 Task: In the  document experience.pdf Insert the command  'Suggesting 'Email the file to   'softage.7@softage.net', with message attached Action Required: This requires your review and response. and file type: HTML
Action: Mouse moved to (248, 291)
Screenshot: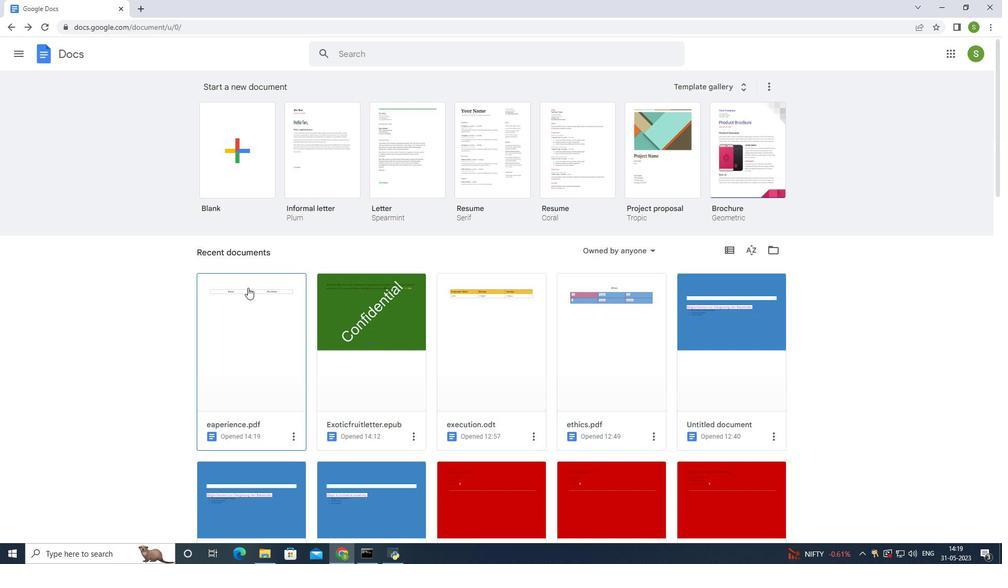 
Action: Mouse pressed left at (248, 291)
Screenshot: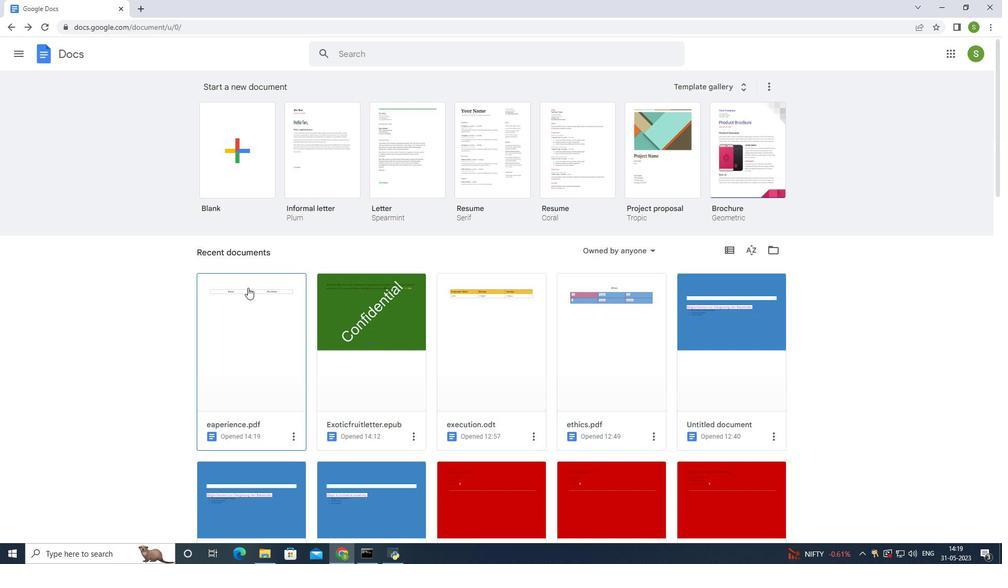 
Action: Mouse moved to (939, 86)
Screenshot: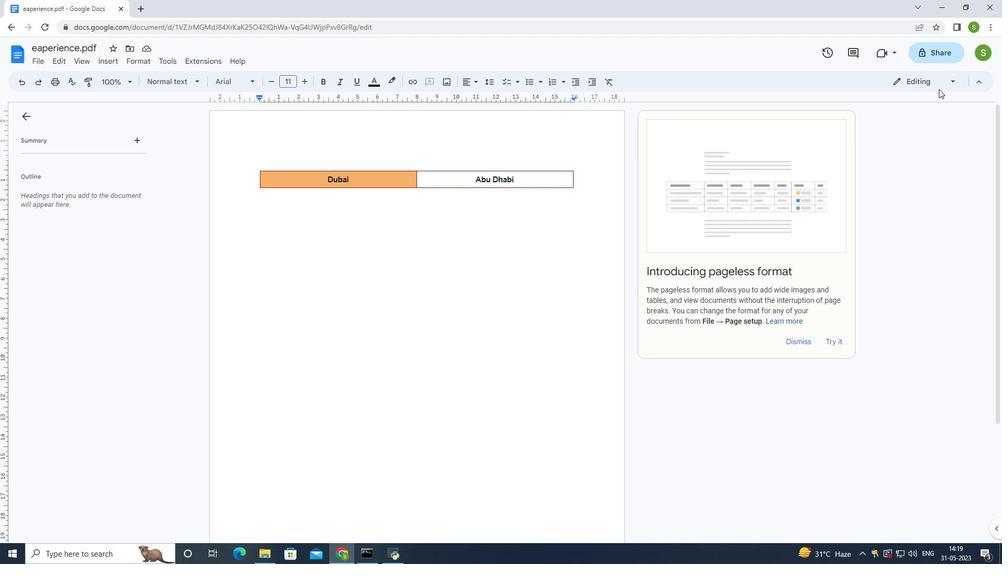 
Action: Mouse pressed left at (939, 86)
Screenshot: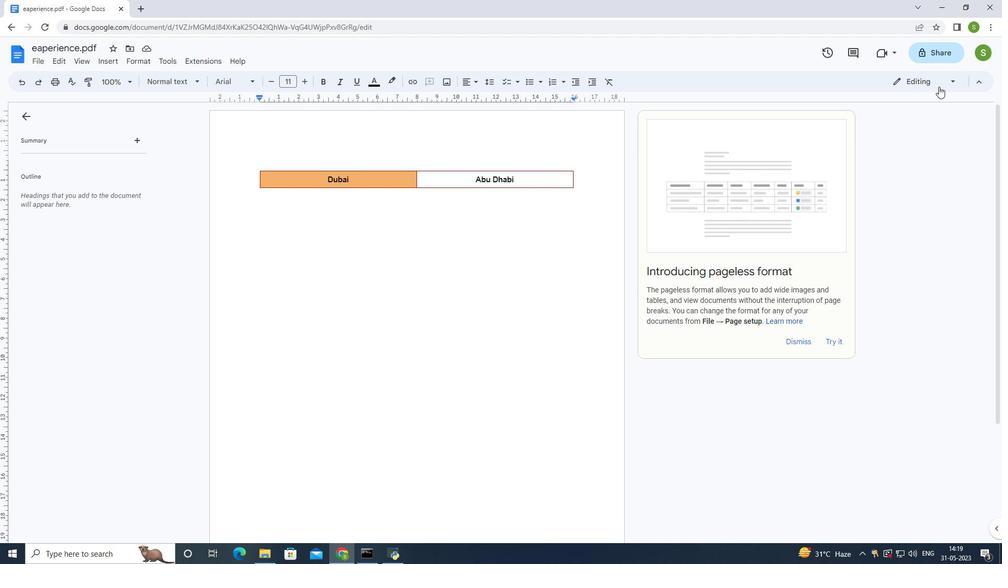 
Action: Mouse moved to (907, 130)
Screenshot: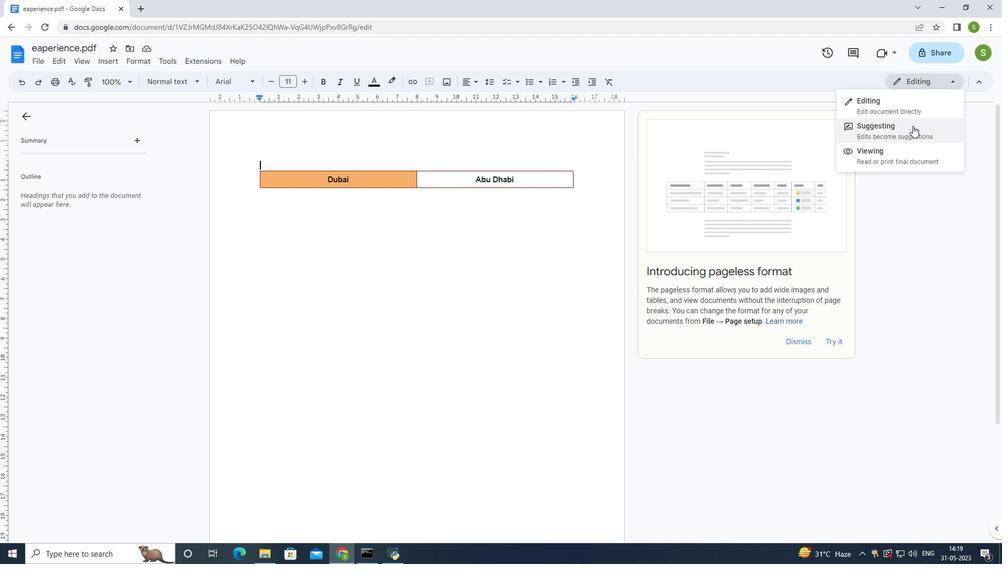
Action: Mouse pressed left at (907, 130)
Screenshot: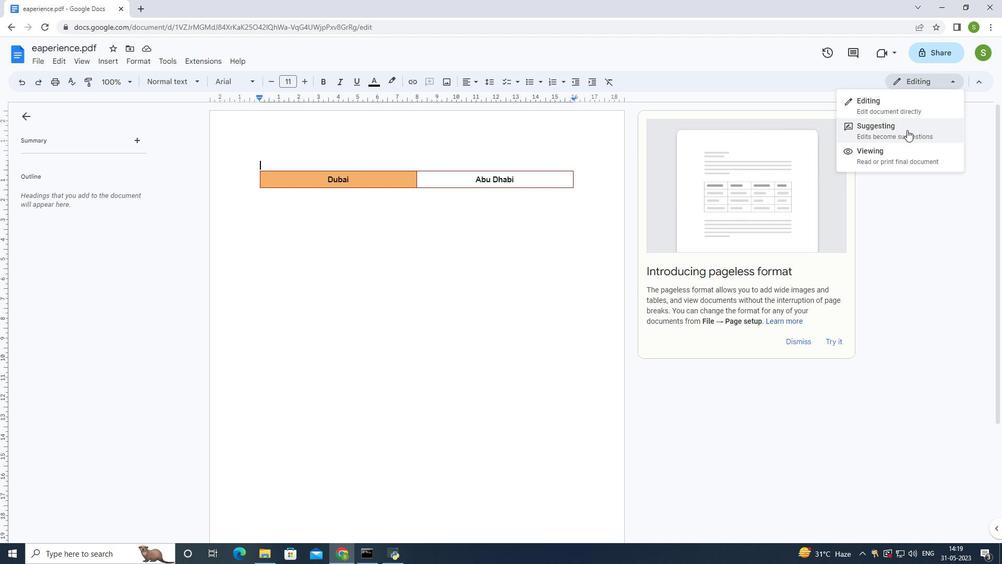 
Action: Mouse moved to (39, 56)
Screenshot: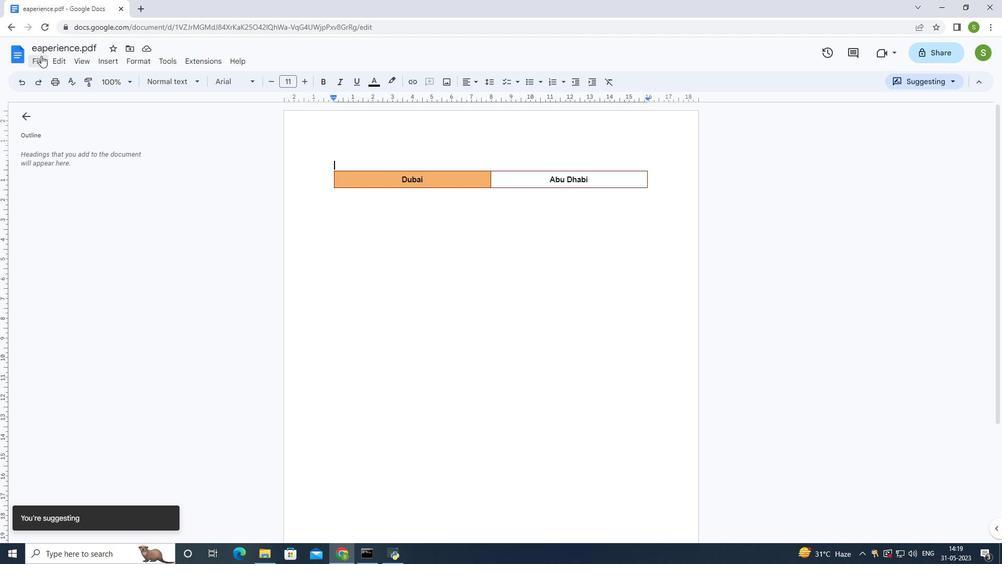 
Action: Mouse pressed left at (39, 56)
Screenshot: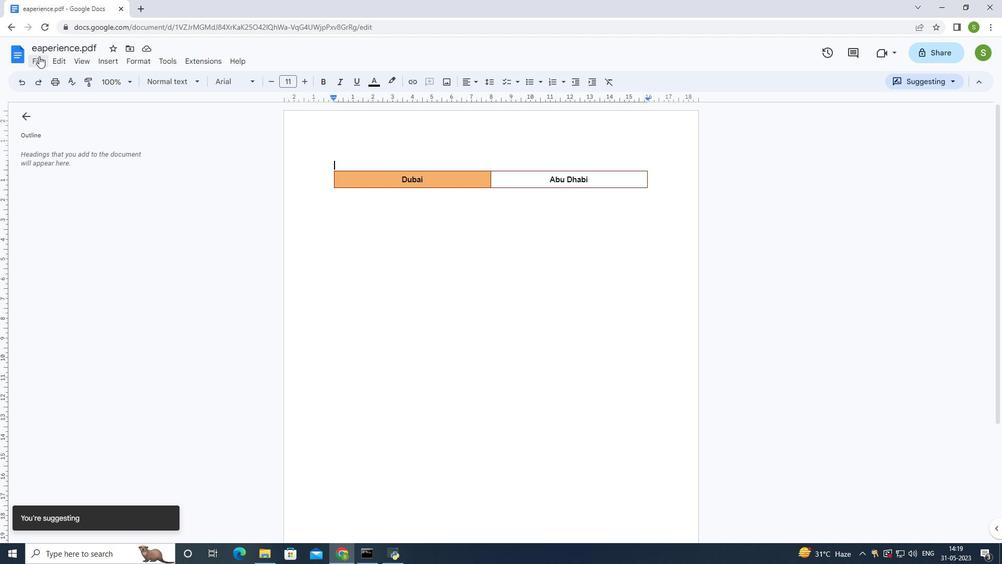 
Action: Mouse moved to (72, 157)
Screenshot: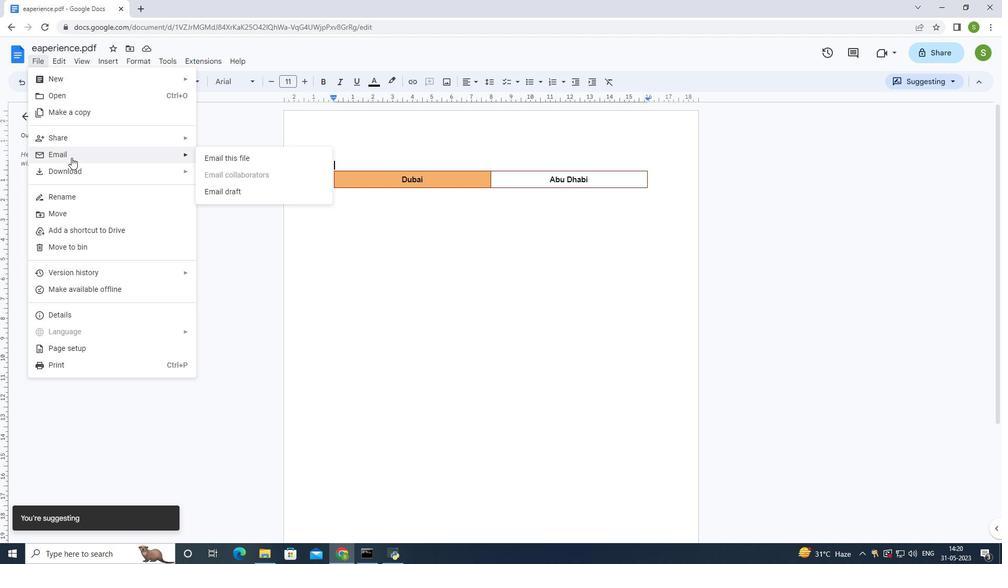 
Action: Mouse pressed left at (72, 157)
Screenshot: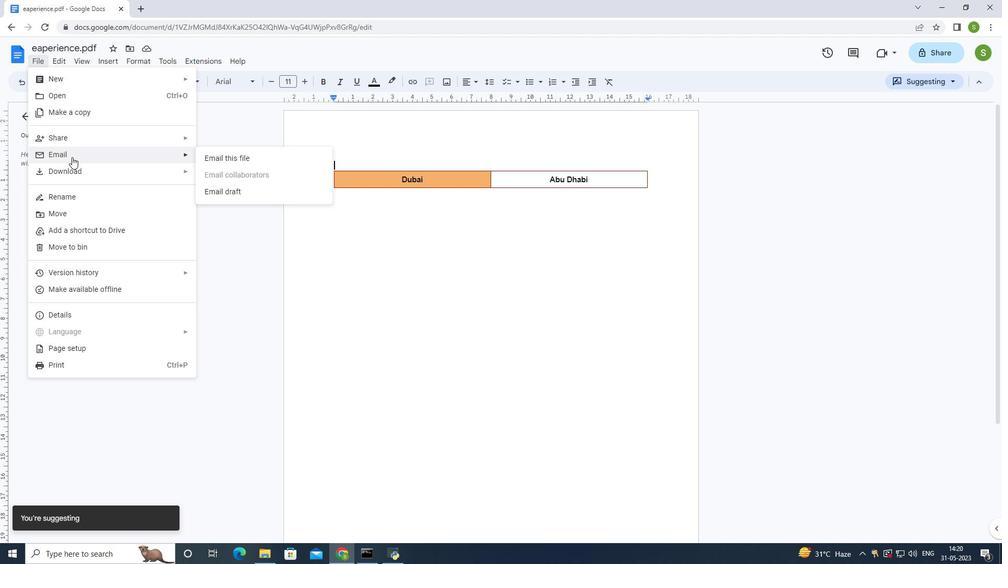 
Action: Mouse moved to (245, 159)
Screenshot: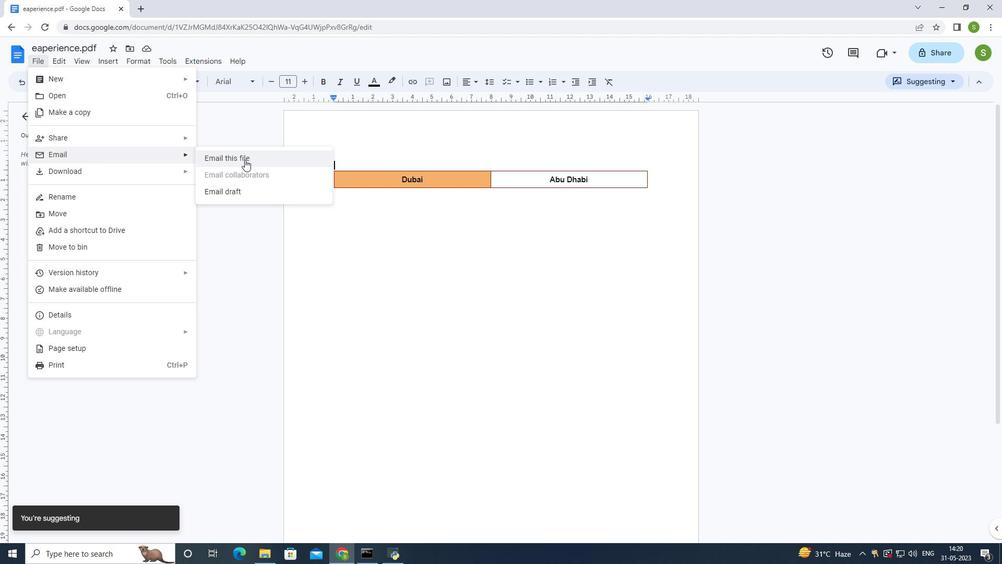 
Action: Mouse pressed left at (245, 159)
Screenshot: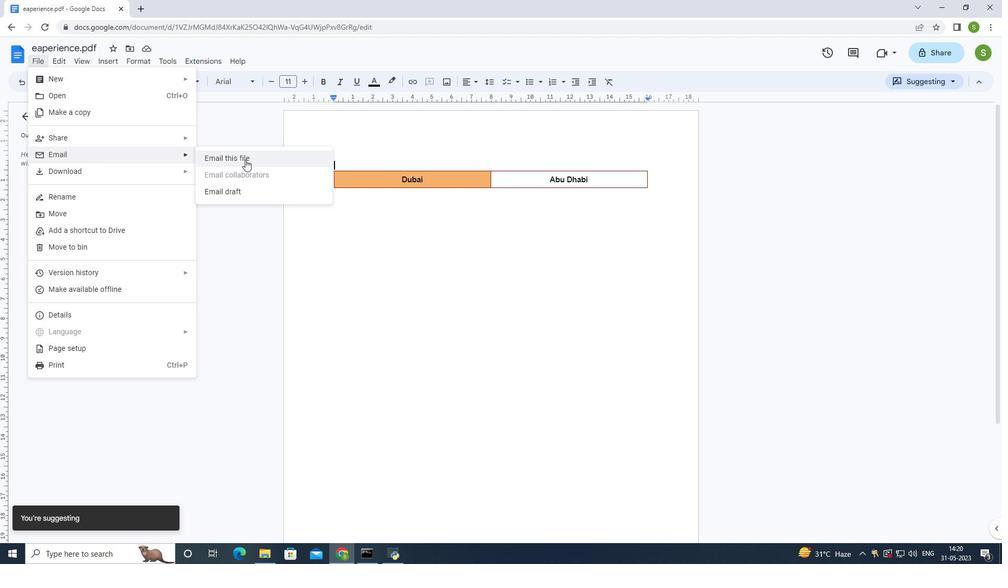 
Action: Mouse moved to (464, 221)
Screenshot: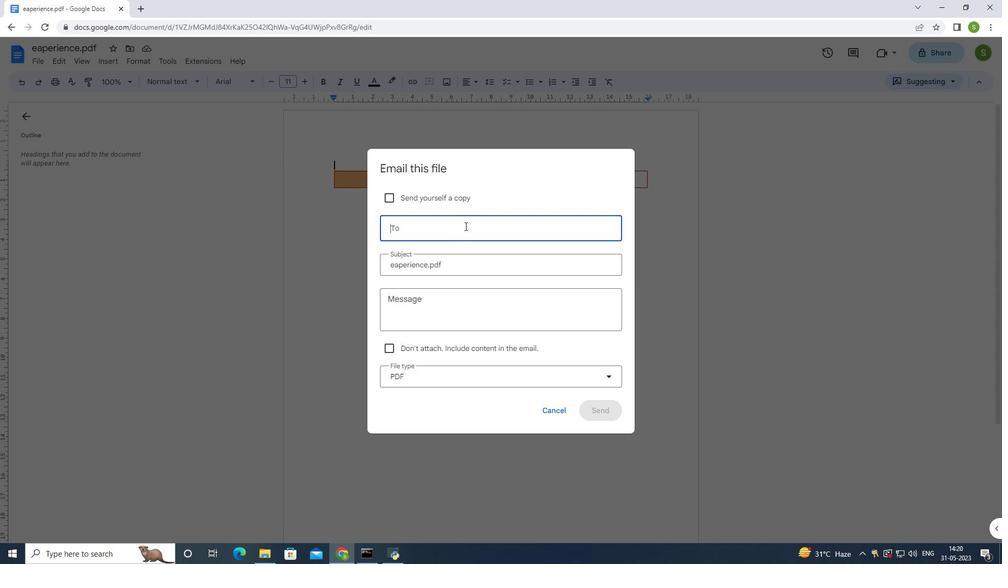 
Action: Key pressed softage.7<Key.shift>@softage.net
Screenshot: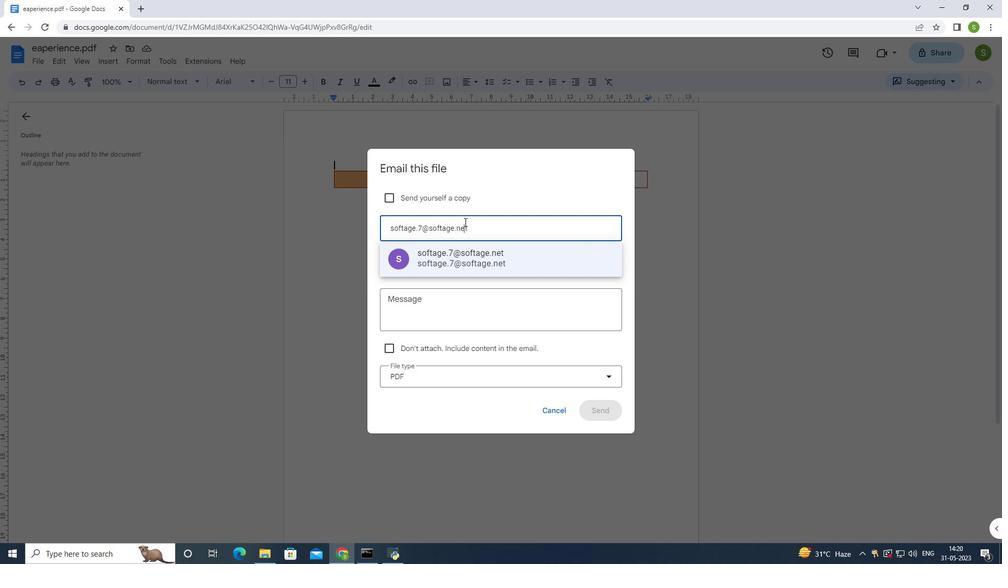
Action: Mouse moved to (450, 262)
Screenshot: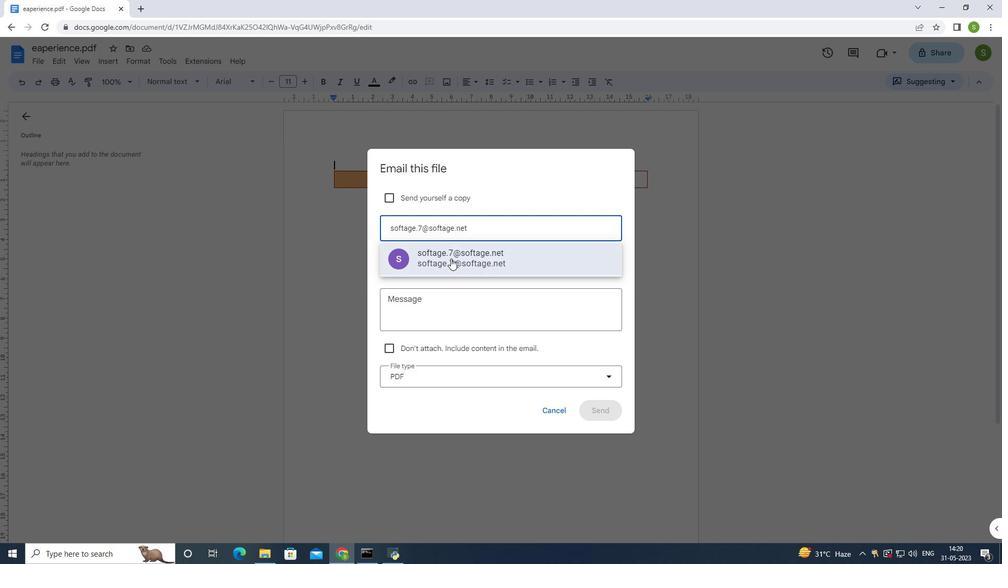 
Action: Mouse pressed left at (450, 262)
Screenshot: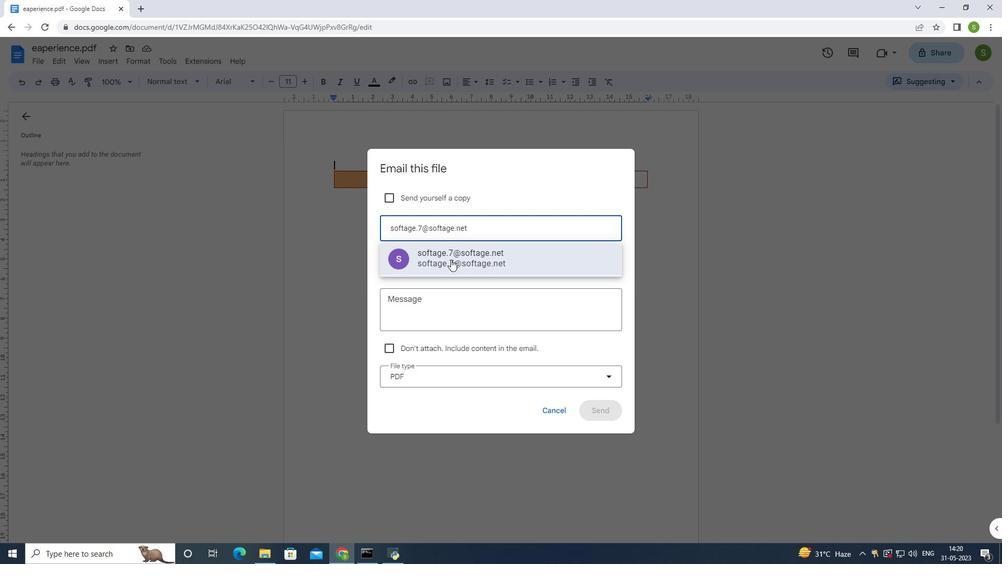 
Action: Mouse moved to (481, 300)
Screenshot: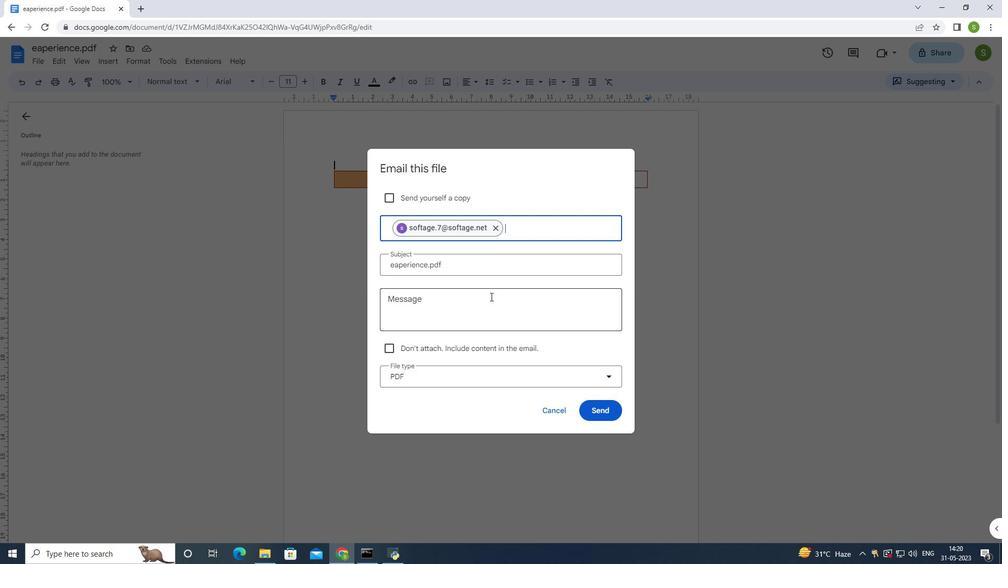 
Action: Mouse pressed left at (481, 300)
Screenshot: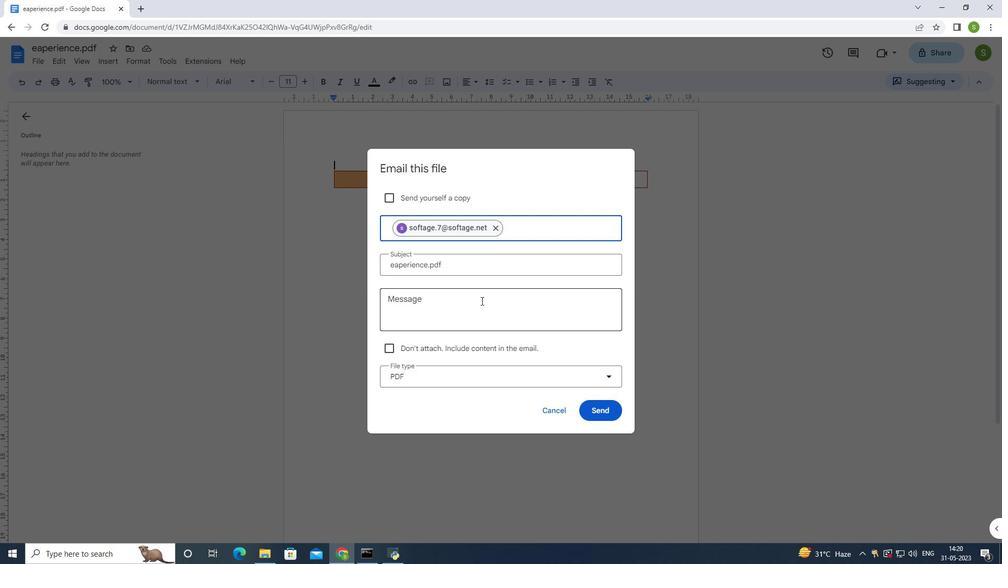 
Action: Mouse moved to (542, 260)
Screenshot: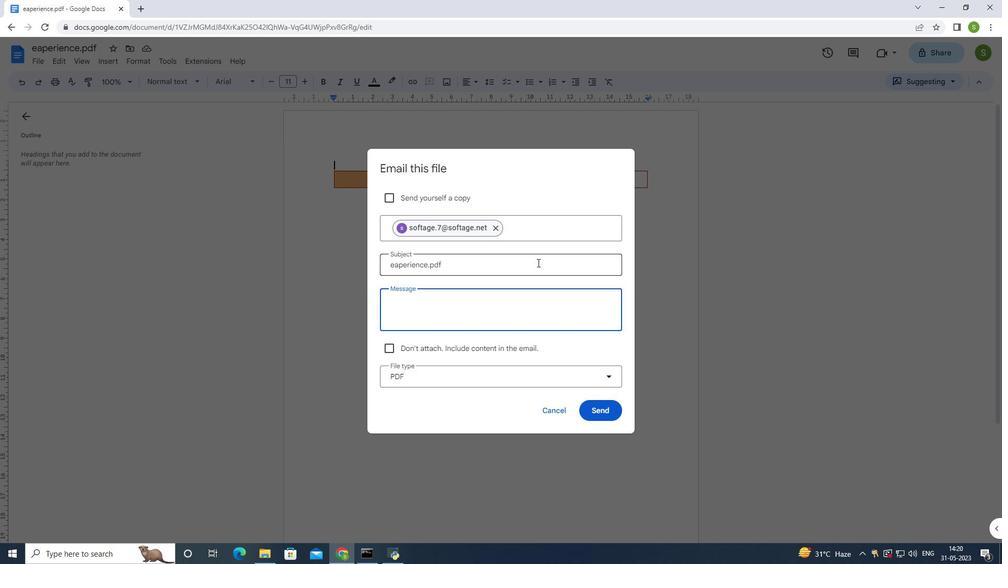 
Action: Key pressed <Key.shift>This<Key.space>requires<Key.space>your<Key.space>review<Key.space>and<Key.space>response.
Screenshot: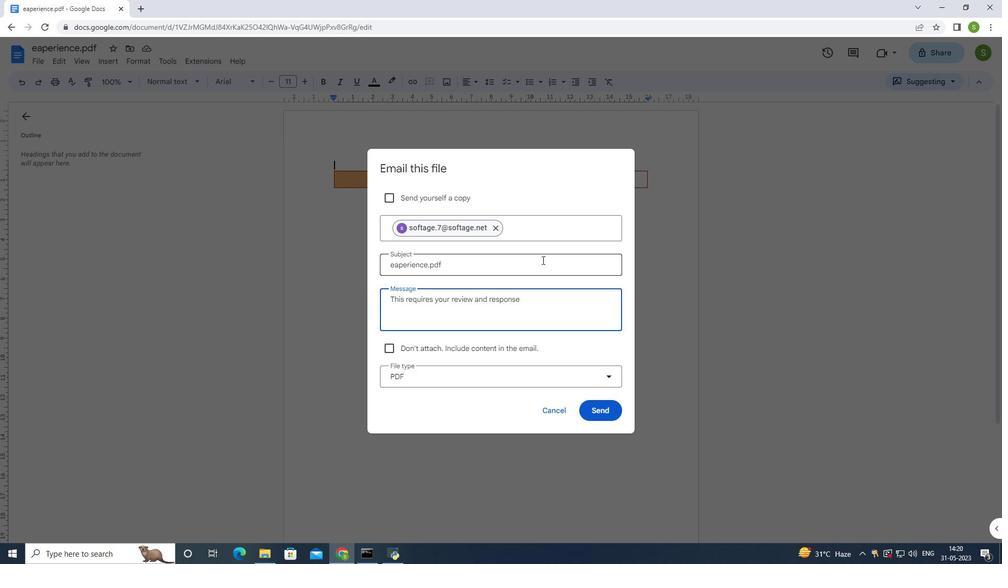 
Action: Mouse moved to (452, 381)
Screenshot: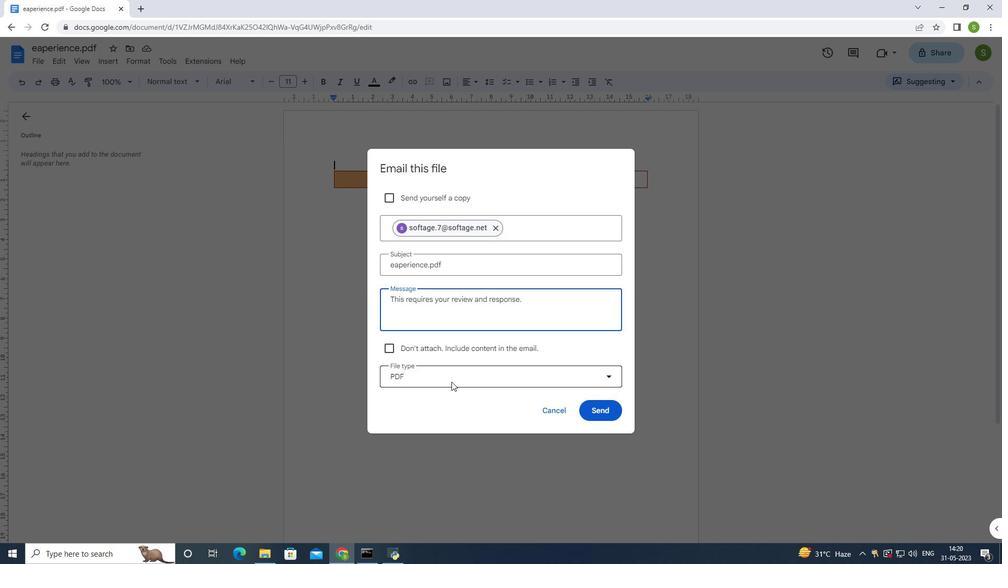 
Action: Mouse pressed left at (452, 381)
Screenshot: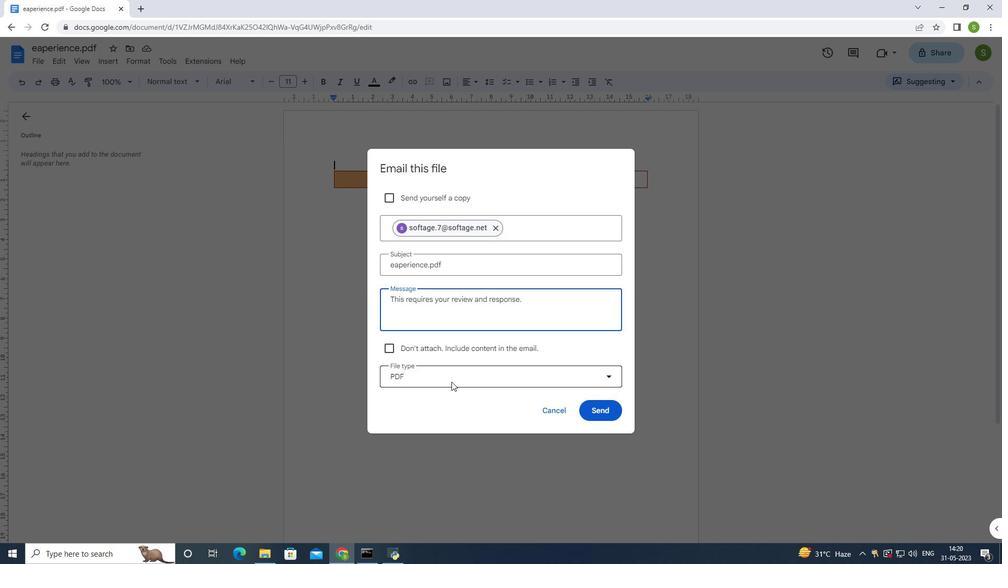 
Action: Mouse moved to (456, 451)
Screenshot: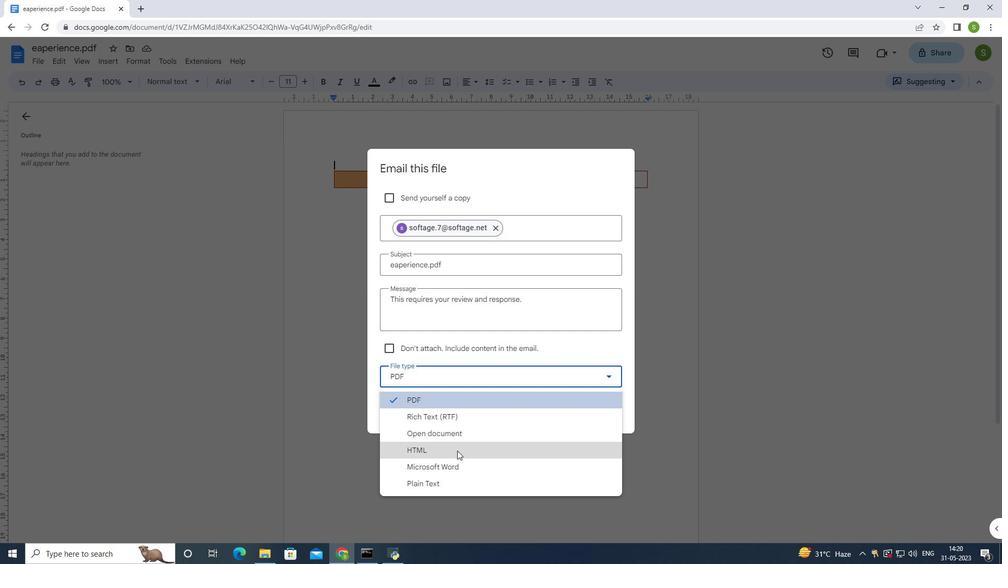 
Action: Mouse pressed left at (456, 451)
Screenshot: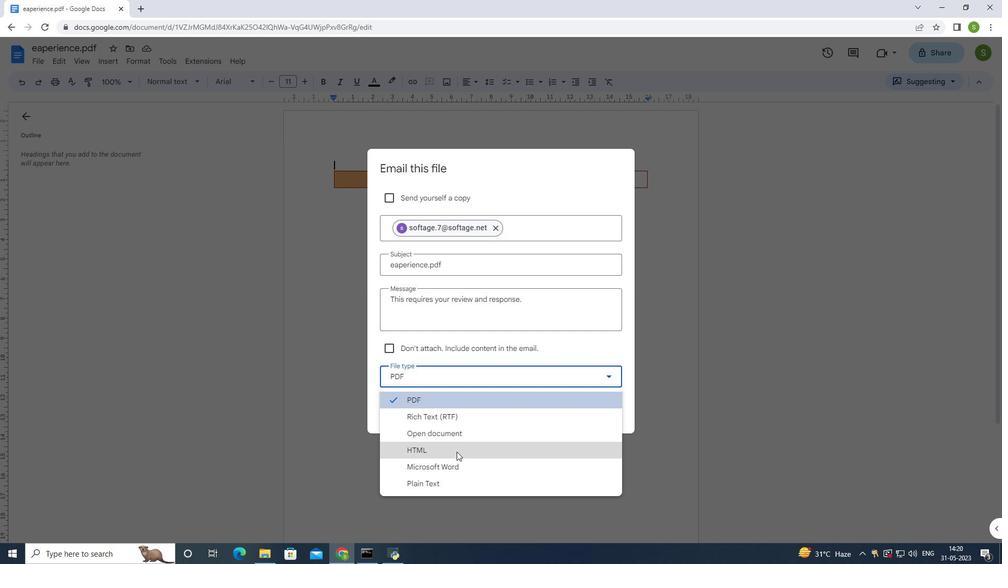 
Action: Mouse moved to (591, 411)
Screenshot: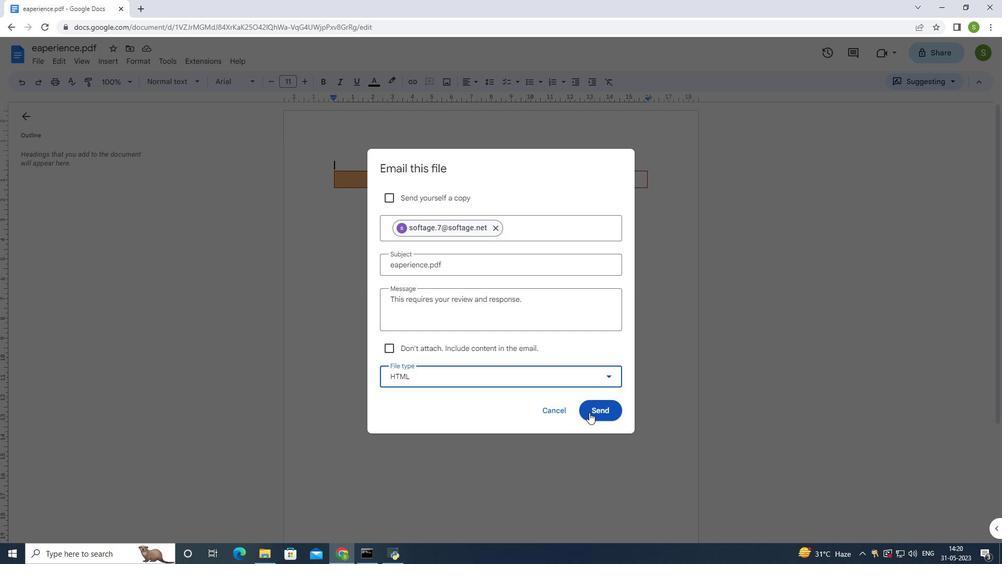
